 Task: Write a Python program to find the factorial of a user-input number.
Action: Mouse moved to (46, 12)
Screenshot: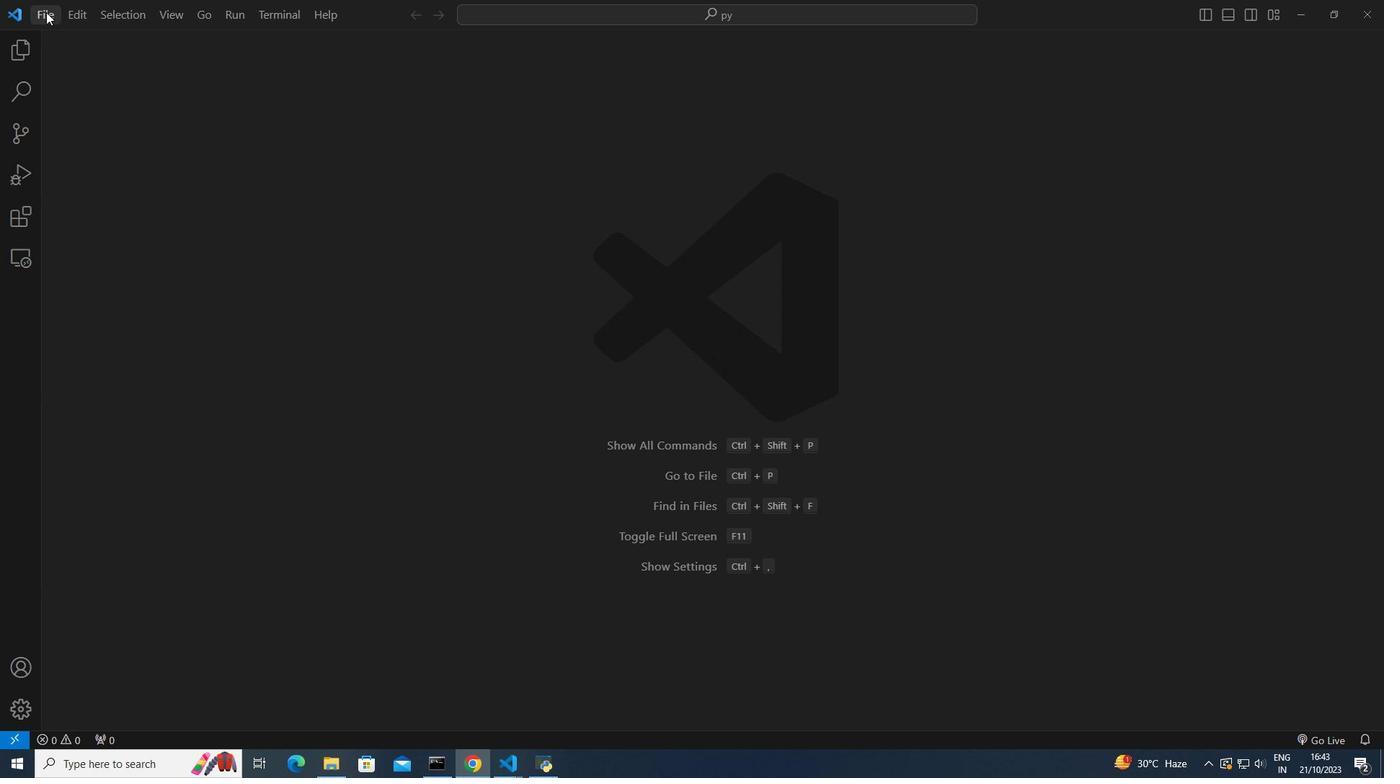 
Action: Mouse pressed left at (46, 12)
Screenshot: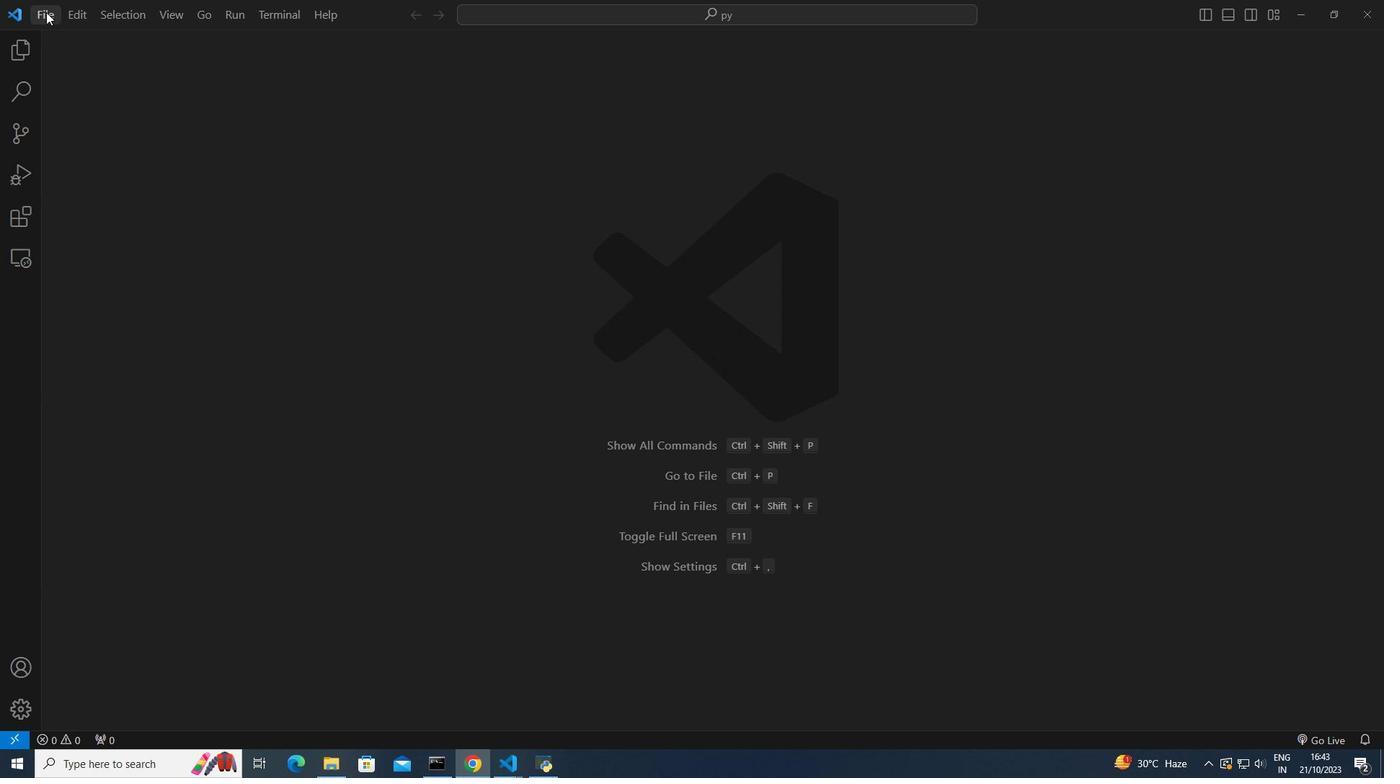 
Action: Mouse moved to (77, 136)
Screenshot: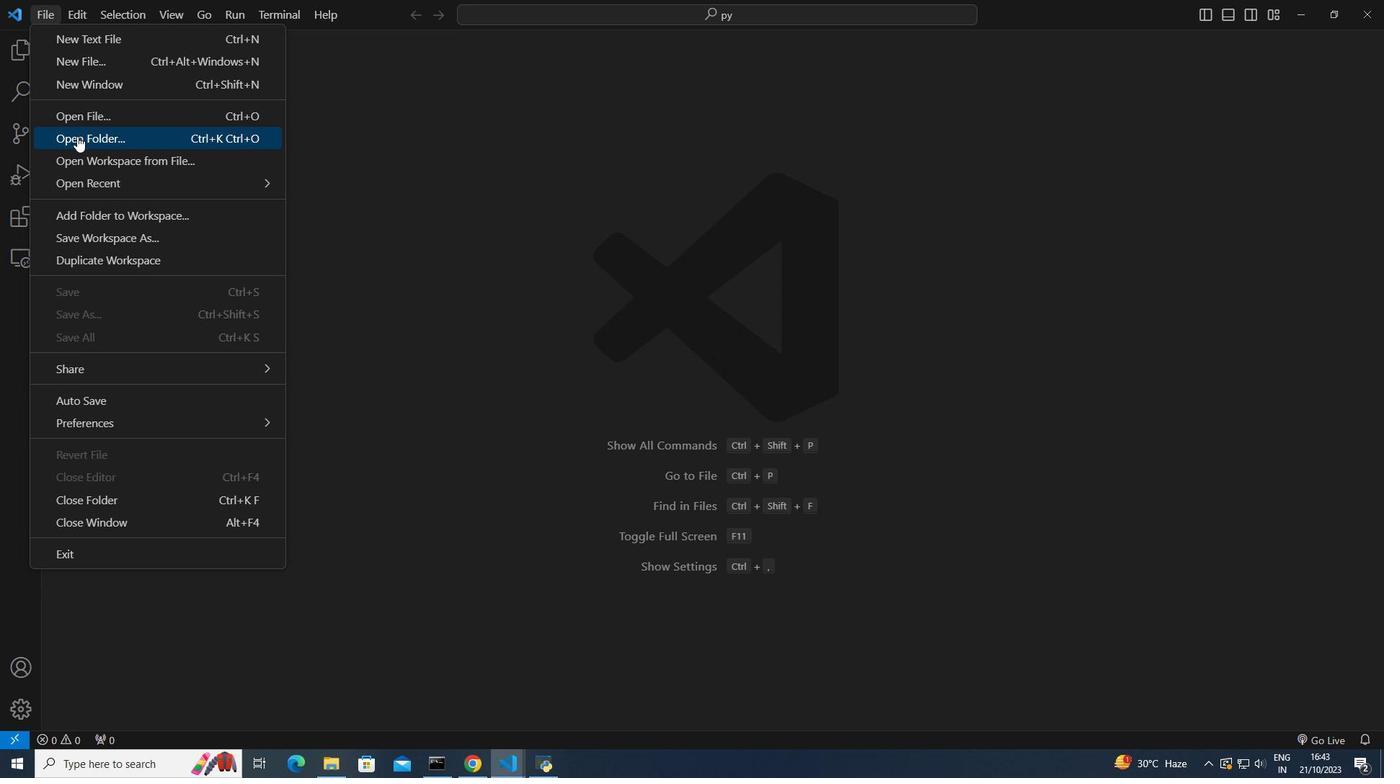
Action: Mouse pressed left at (77, 136)
Screenshot: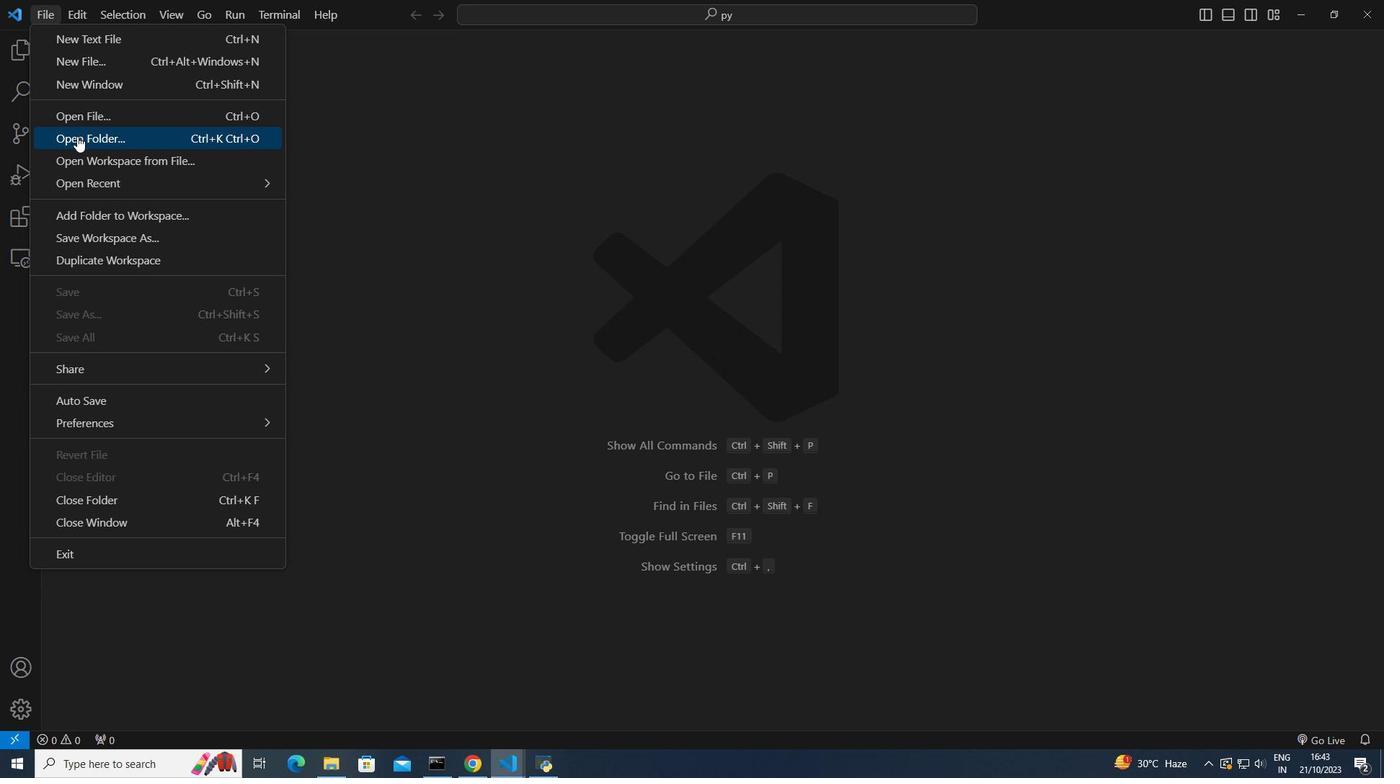 
Action: Mouse moved to (155, 253)
Screenshot: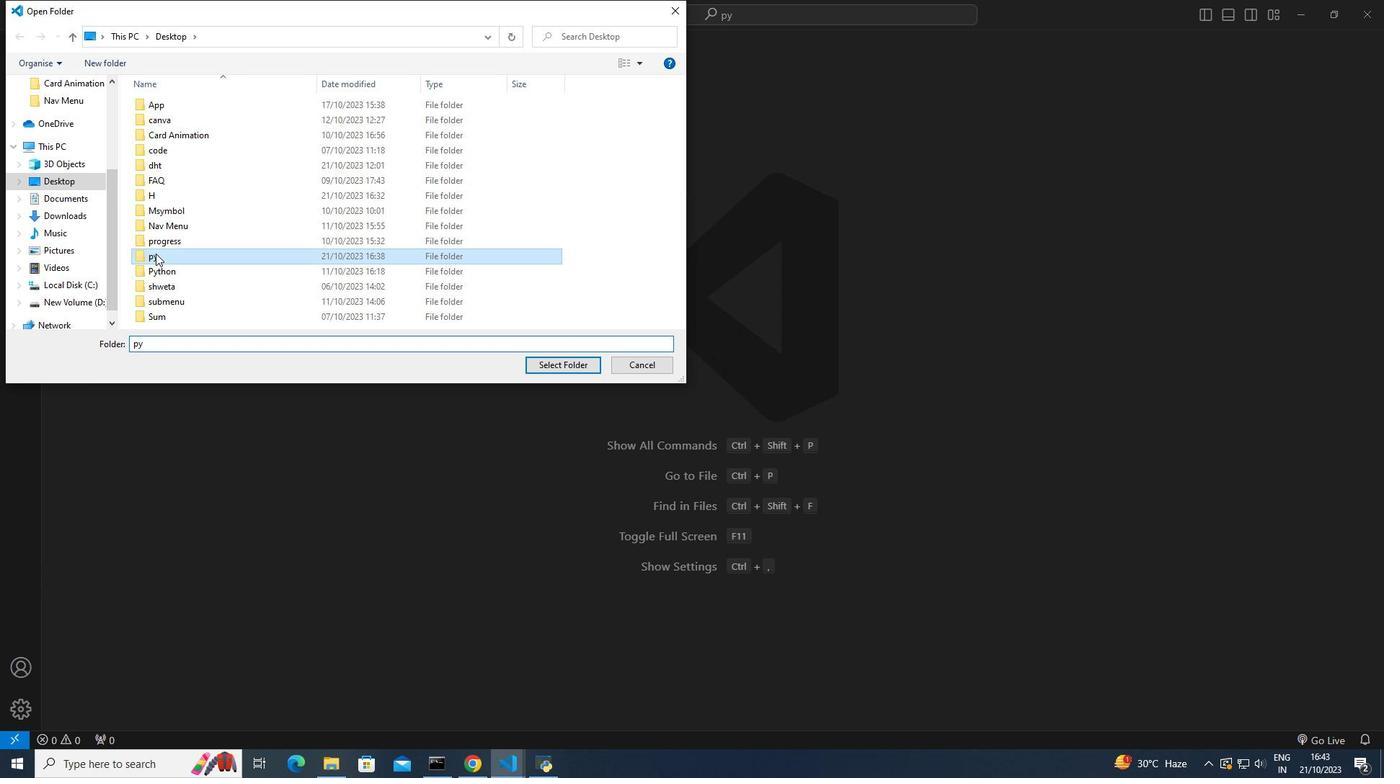 
Action: Mouse pressed left at (155, 253)
Screenshot: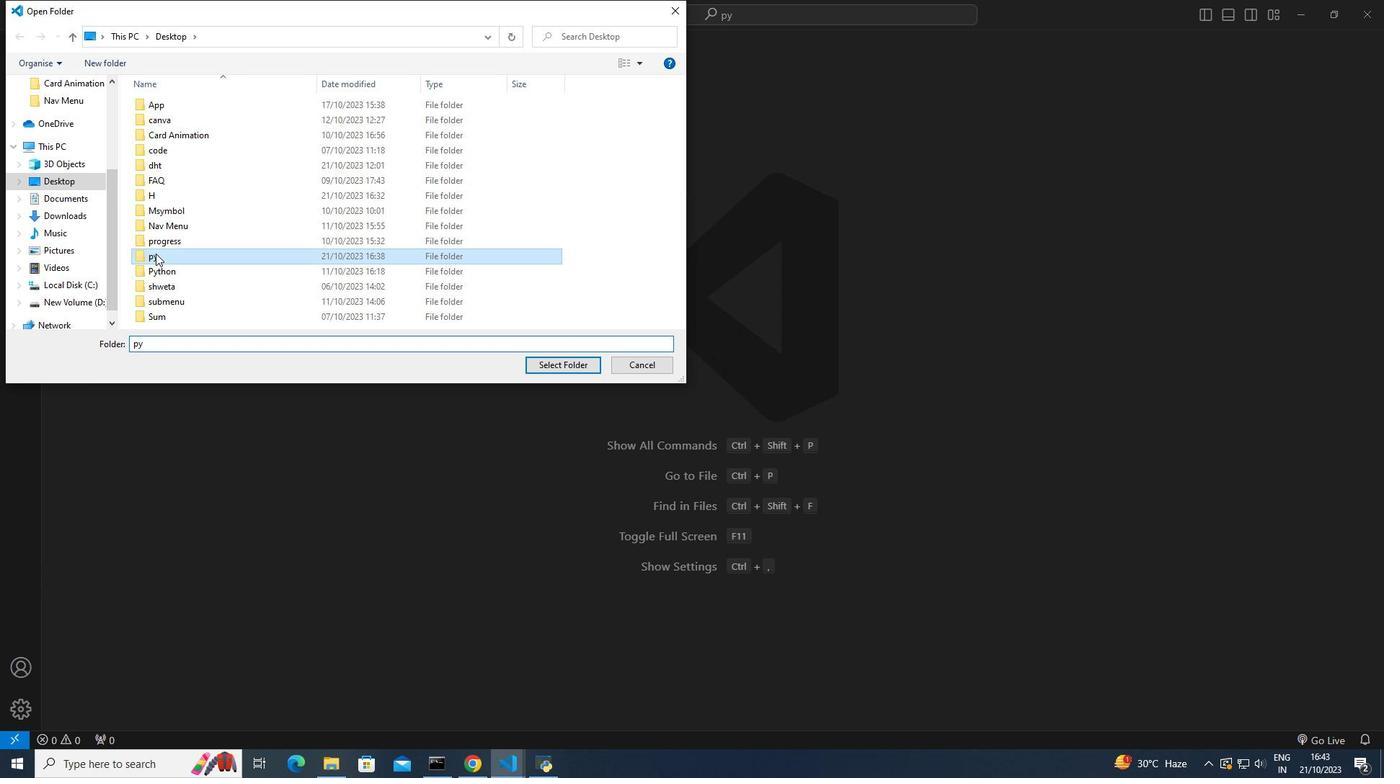 
Action: Mouse moved to (577, 355)
Screenshot: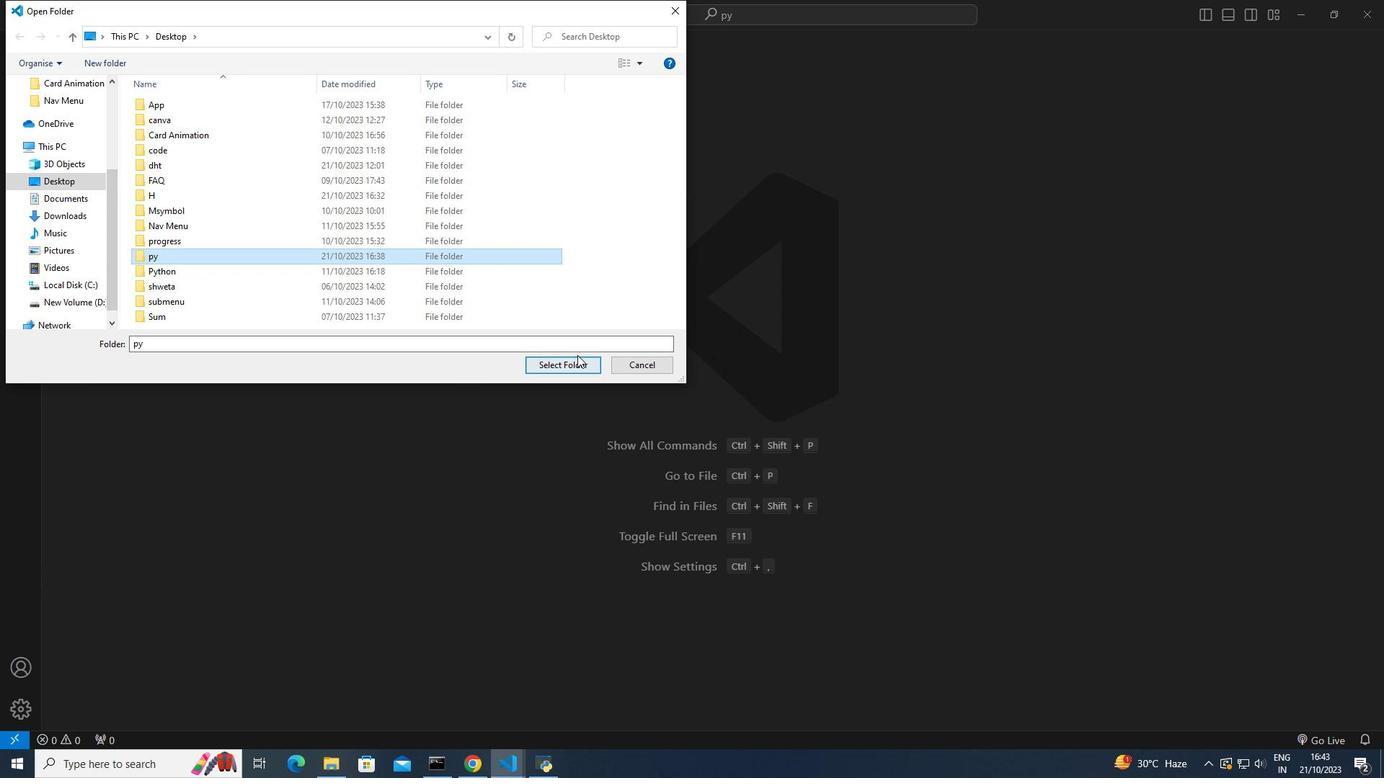 
Action: Mouse pressed left at (577, 355)
Screenshot: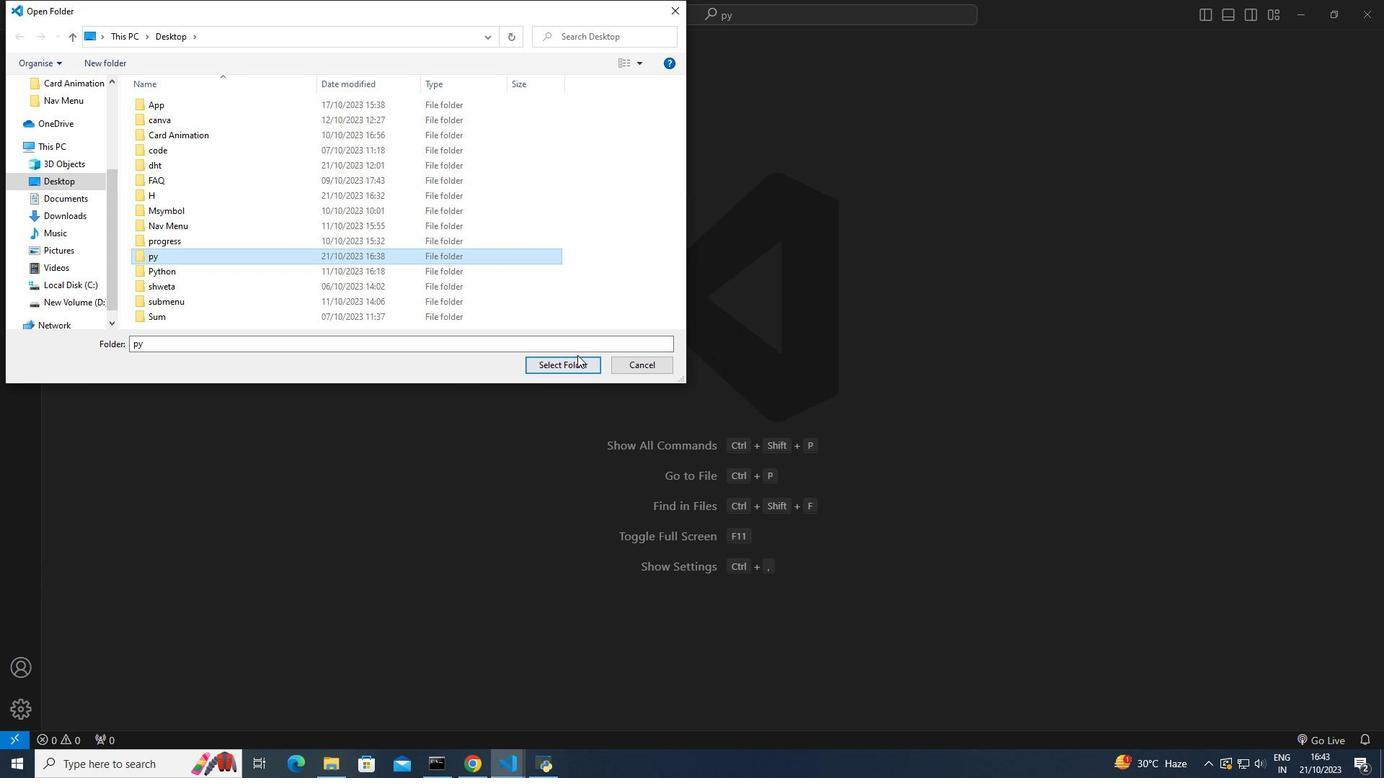 
Action: Mouse moved to (574, 362)
Screenshot: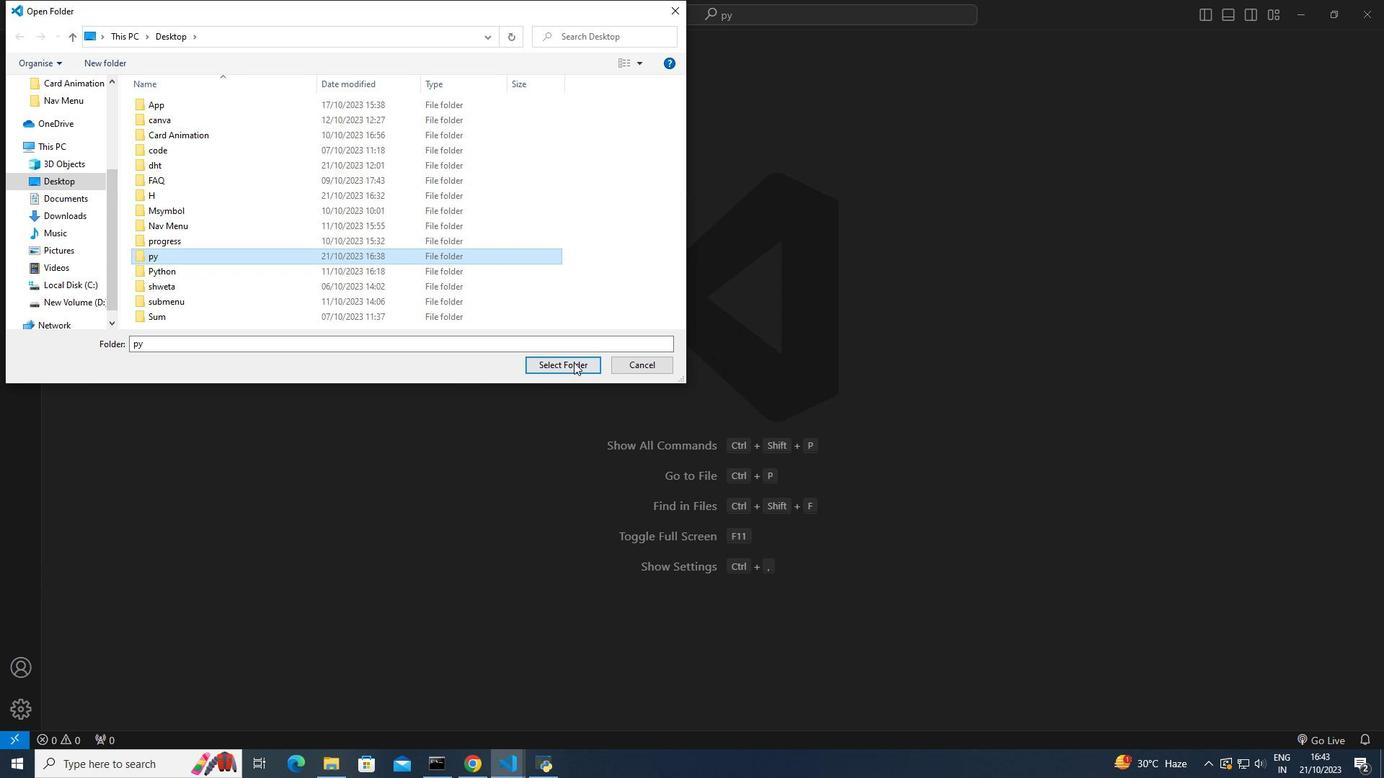 
Action: Mouse pressed left at (574, 362)
Screenshot: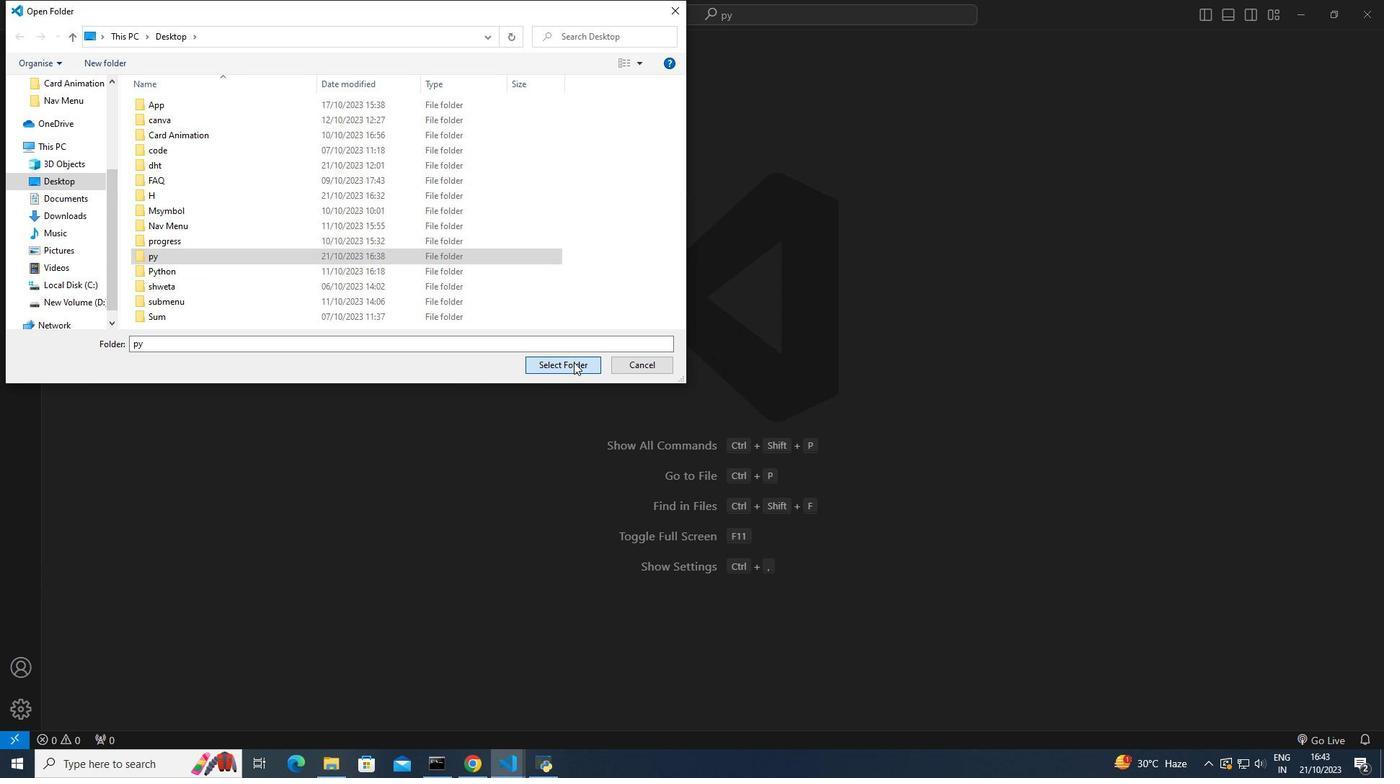 
Action: Mouse moved to (18, 46)
Screenshot: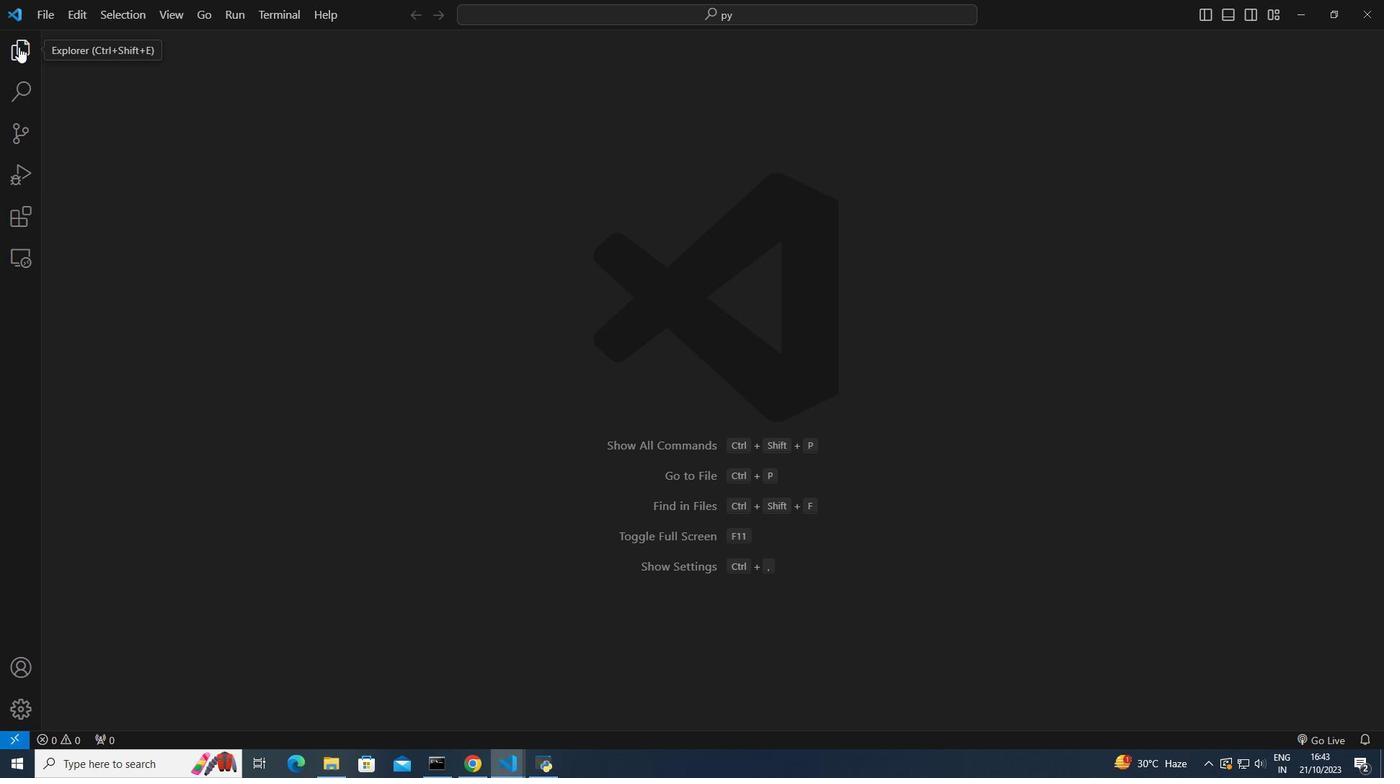 
Action: Mouse pressed left at (18, 46)
Screenshot: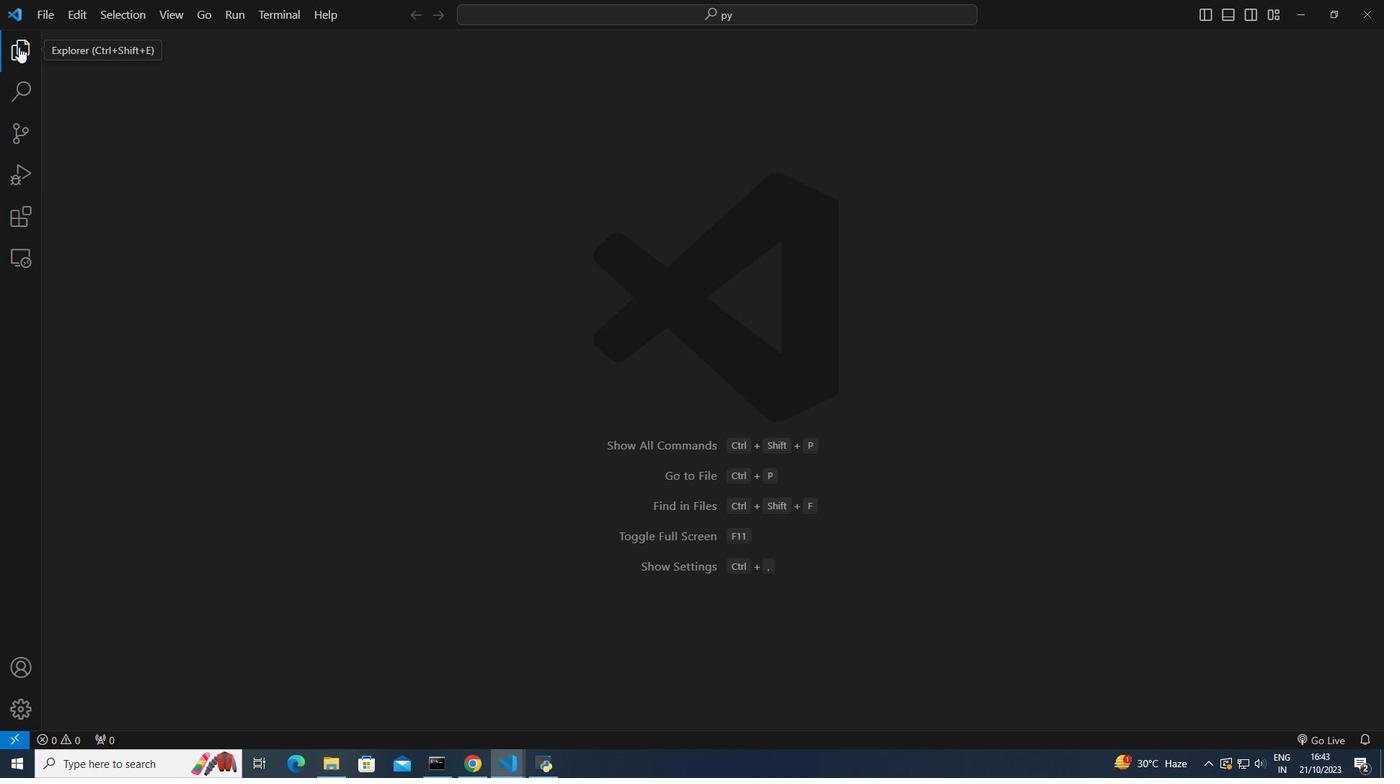
Action: Mouse moved to (189, 67)
Screenshot: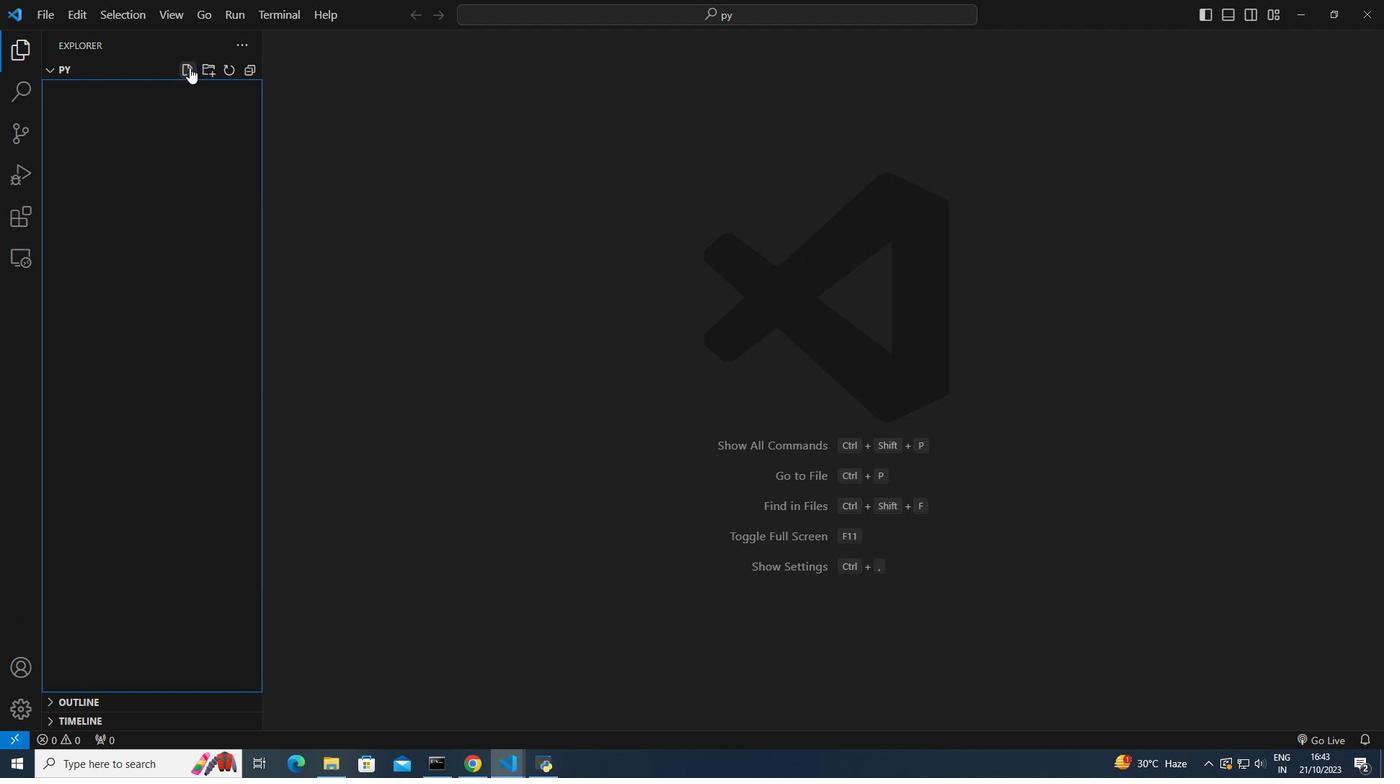 
Action: Mouse pressed left at (189, 67)
Screenshot: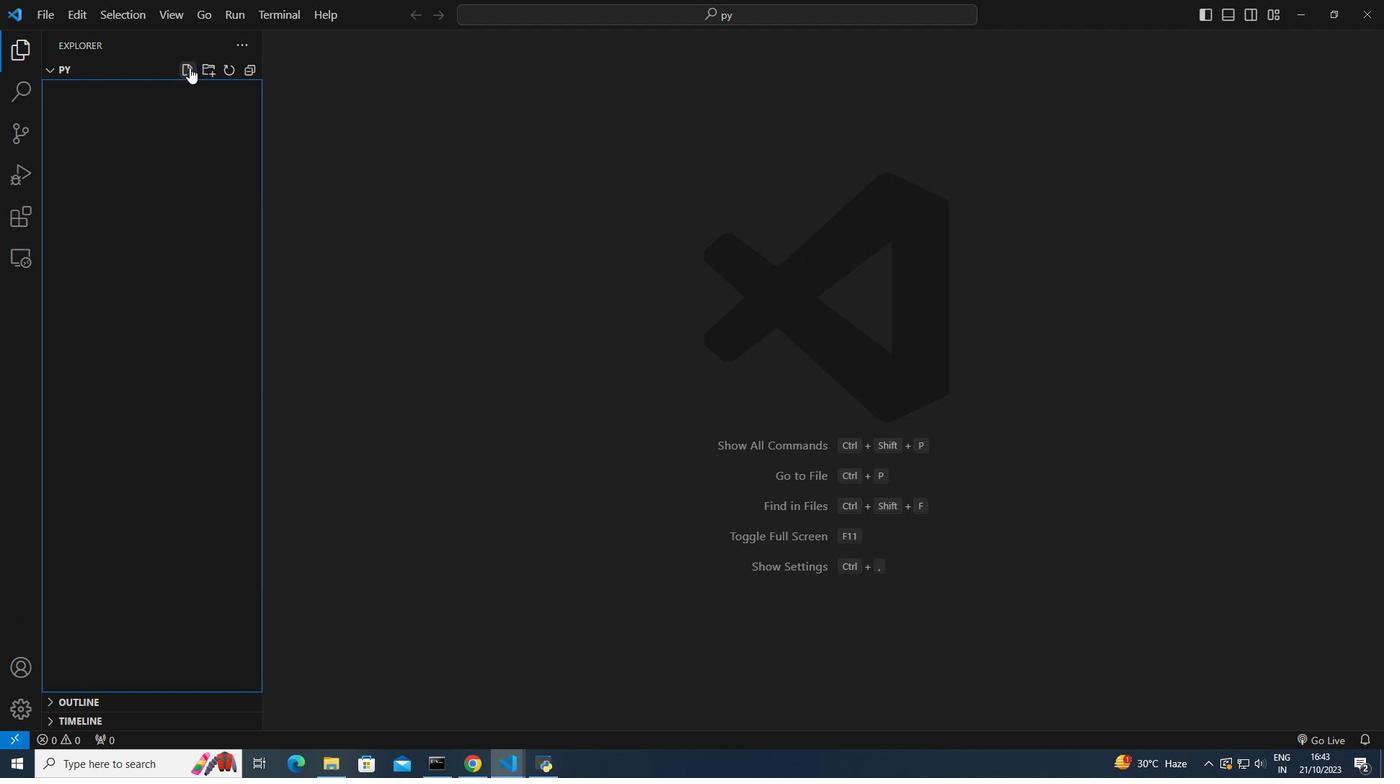 
Action: Mouse moved to (139, 88)
Screenshot: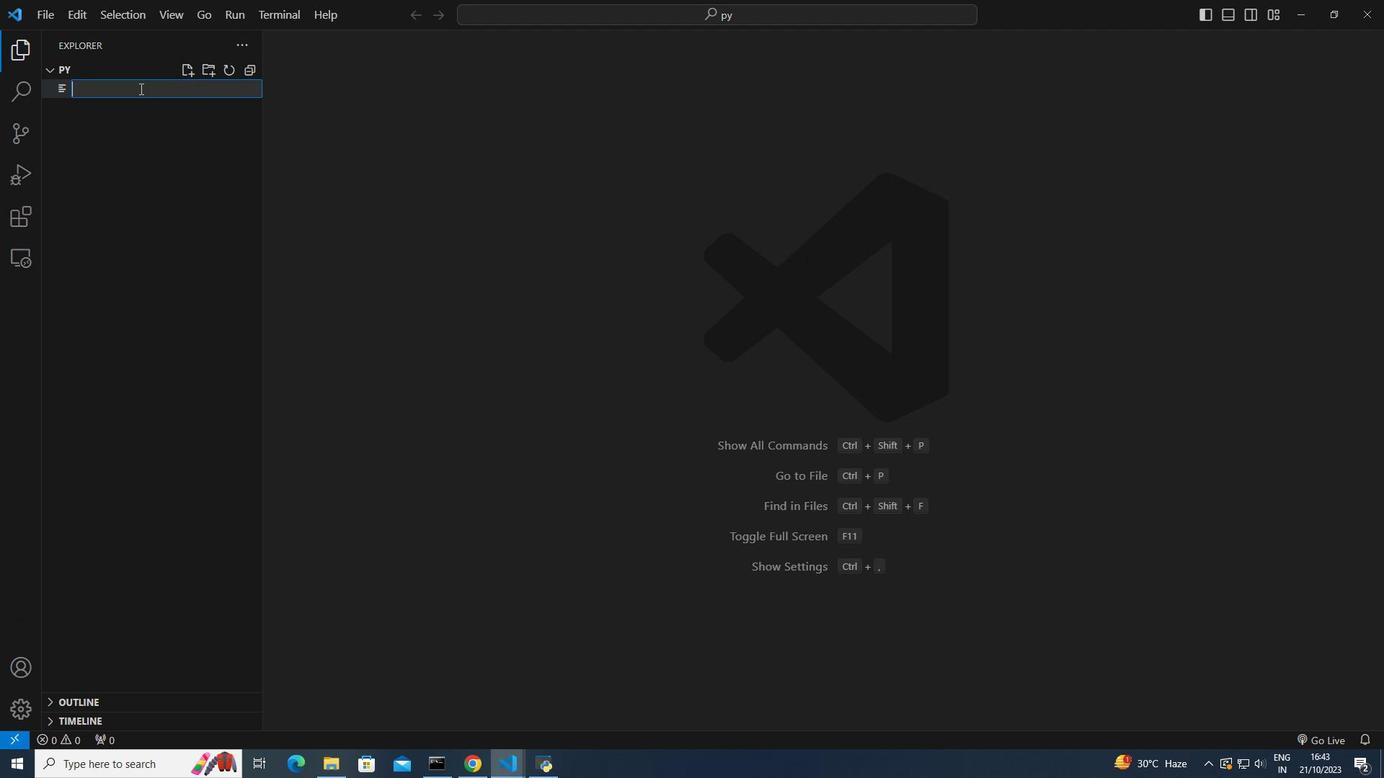 
Action: Key pressed fact.py<Key.enter>
Screenshot: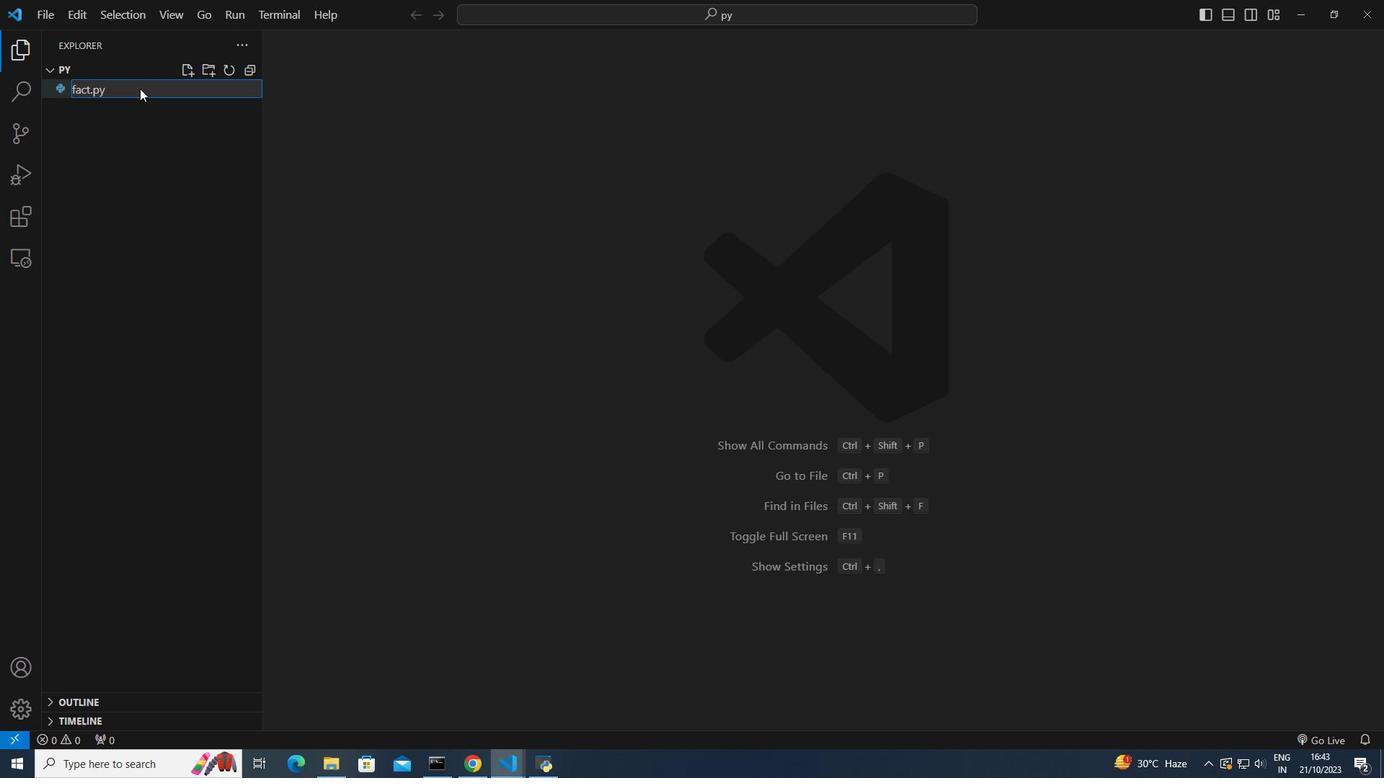 
Action: Mouse moved to (323, 82)
Screenshot: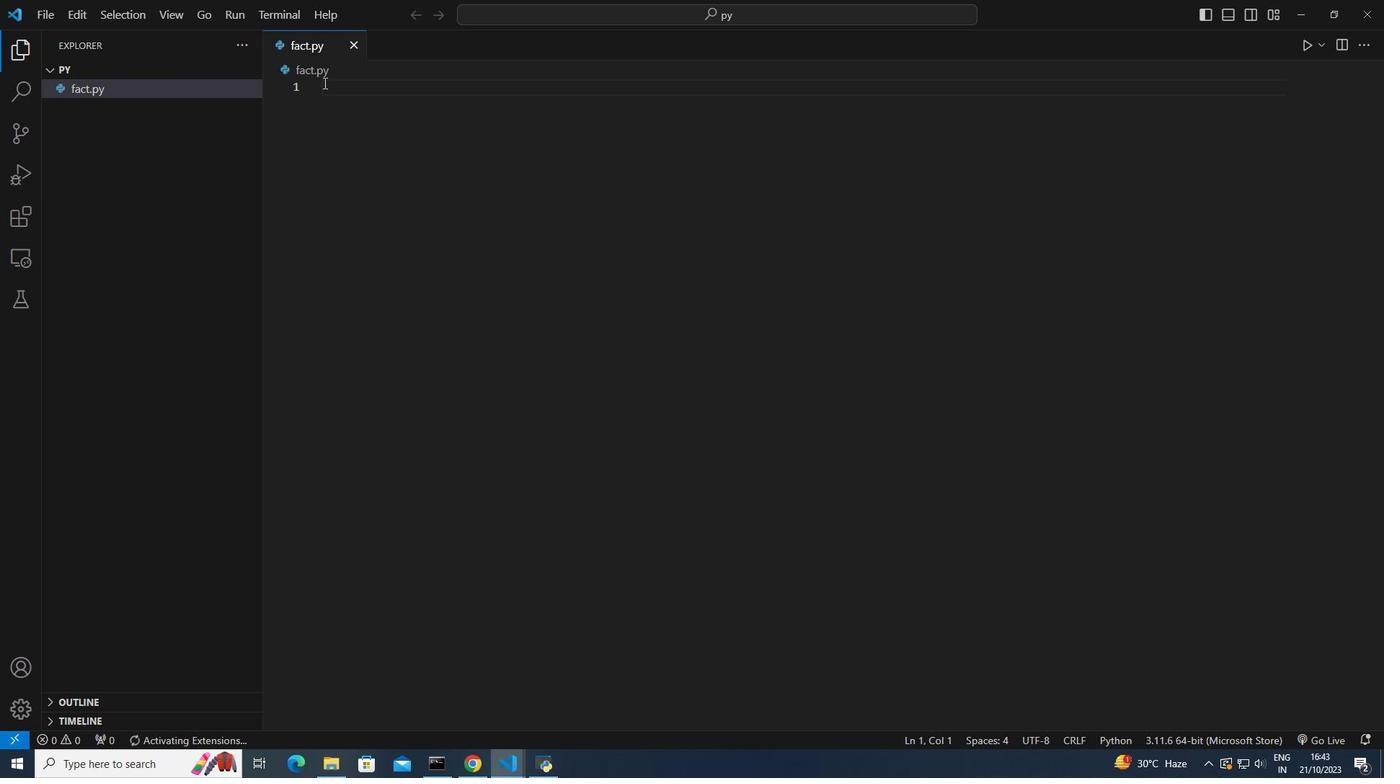 
Action: Mouse pressed left at (323, 82)
Screenshot: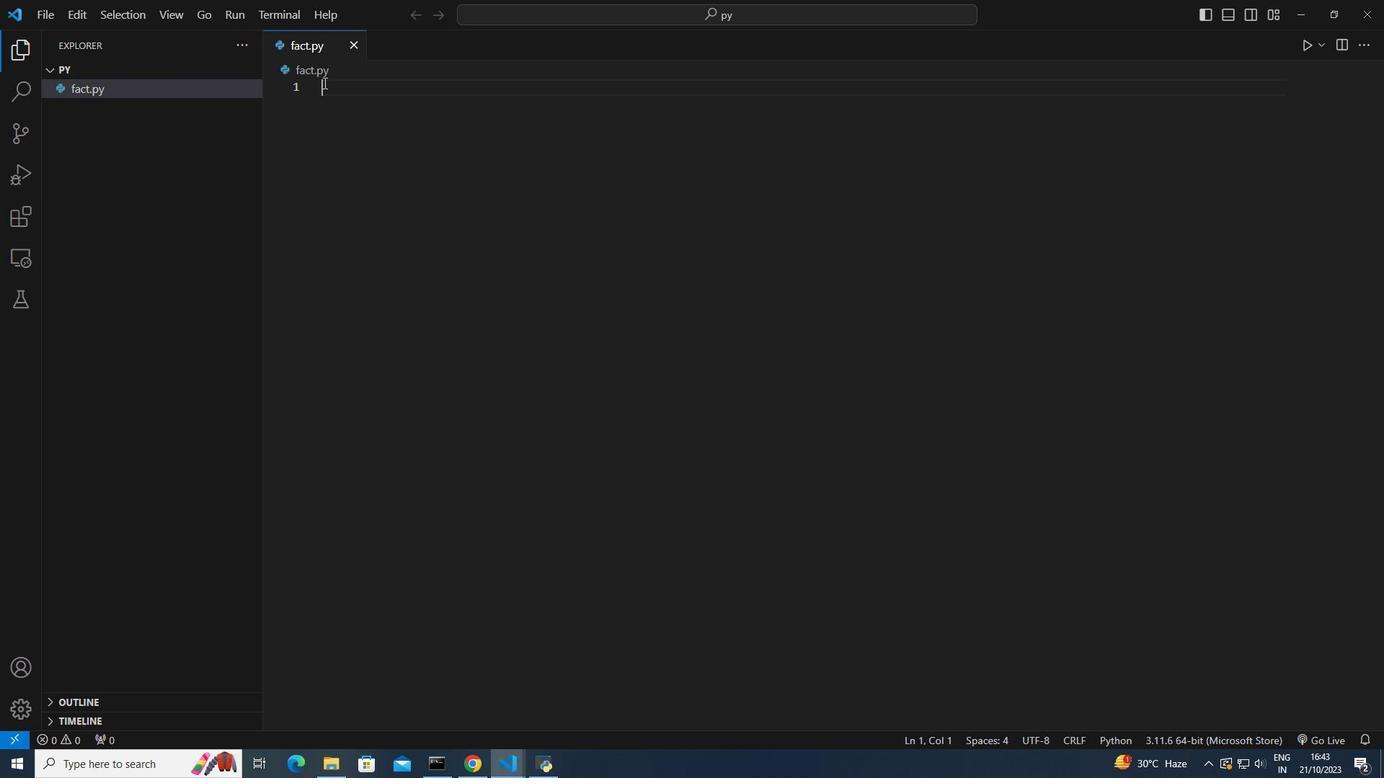 
Action: Key pressed num<Key.space>=<Key.space>int<Key.shift_r>(input<Key.shift_r>(<Key.shift_r>"<Key.shift>Enter<Key.space>a<Key.space>m<Key.backspace>number<Key.shift_r>:<Key.space><Key.right><Key.right><Key.right><Key.enter><Key.enter>factorial<Key.space>=<Key.space>1<Key.enter><Key.enter>if<Key.space>num<Key.space><Key.shift_r><<Key.space>0<Key.shift_r>:<Key.enter>print<Key.shift_r>(<Key.shift_r>"<Key.shift>Factorial<Key.space>is<Key.space>not<Key.space>defined<Key.space>for<Key.space>negative<Key.space>number<Key.shift_r>:<Key.space><Key.right><Key.right><Key.enter><Key.left><Key.left><Key.left><Key.left>elif<Key.space>num<Key.space>==<Key.space>0<Key.shift_r>:<Key.enter>print<Key.shift_r>(<Key.shift_r>"<Key.shift>The<Key.space>factorial<Key.space>of<Key.space>0<Key.space>is<Key.space>1<Key.right><Key.right><Key.enter><Key.left><Key.left><Key.left><Key.left>else<Key.shift_r>:<Key.enter>for<Key.space>i<Key.space>in<Key.space>range<Key.shift_r>(1,<Key.space>num<Key.shift_r>+1<Key.down><Key.right><Key.shift_r>:<Key.enter>factorial<Key.space><Key.shift_r><Key.shift_r><Key.shift_r><Key.shift_r><Key.shift_r><Key.shift_r><Key.shift_r><Key.shift_r>*=<Key.space>i<Key.enter><Key.enter><Key.left><Key.left><Key.left><Key.left>print<Key.shift_r>(f<Key.shift_r>"<Key.shift>The<Key.space>factorial<Key.space>of<Key.space><Key.shift_r>(<Key.backspace><Key.shift_r>{num<Key.right><Key.space>is<Key.space><Key.shift_r>{factorial<Key.right><Key.right><Key.right>ctrl+S
Screenshot: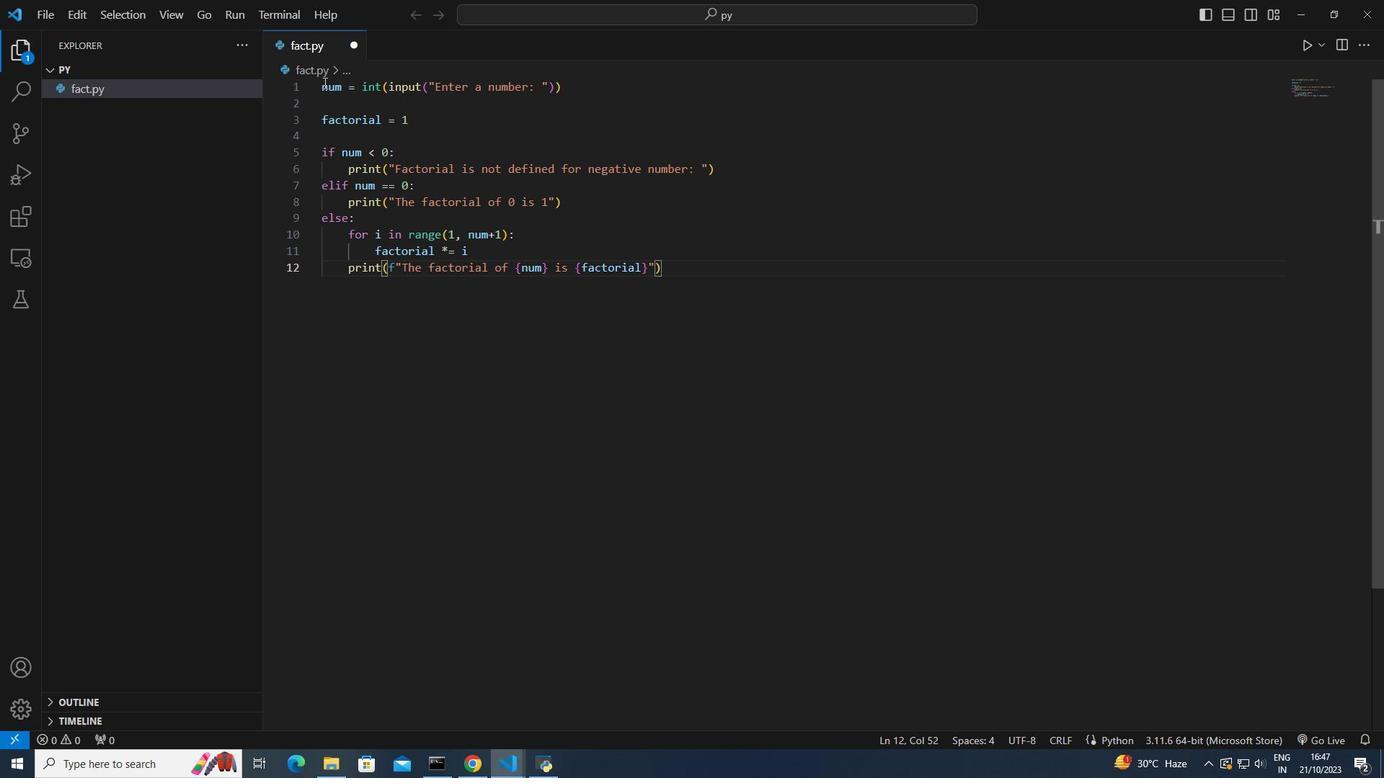 
Action: Mouse moved to (450, 168)
Screenshot: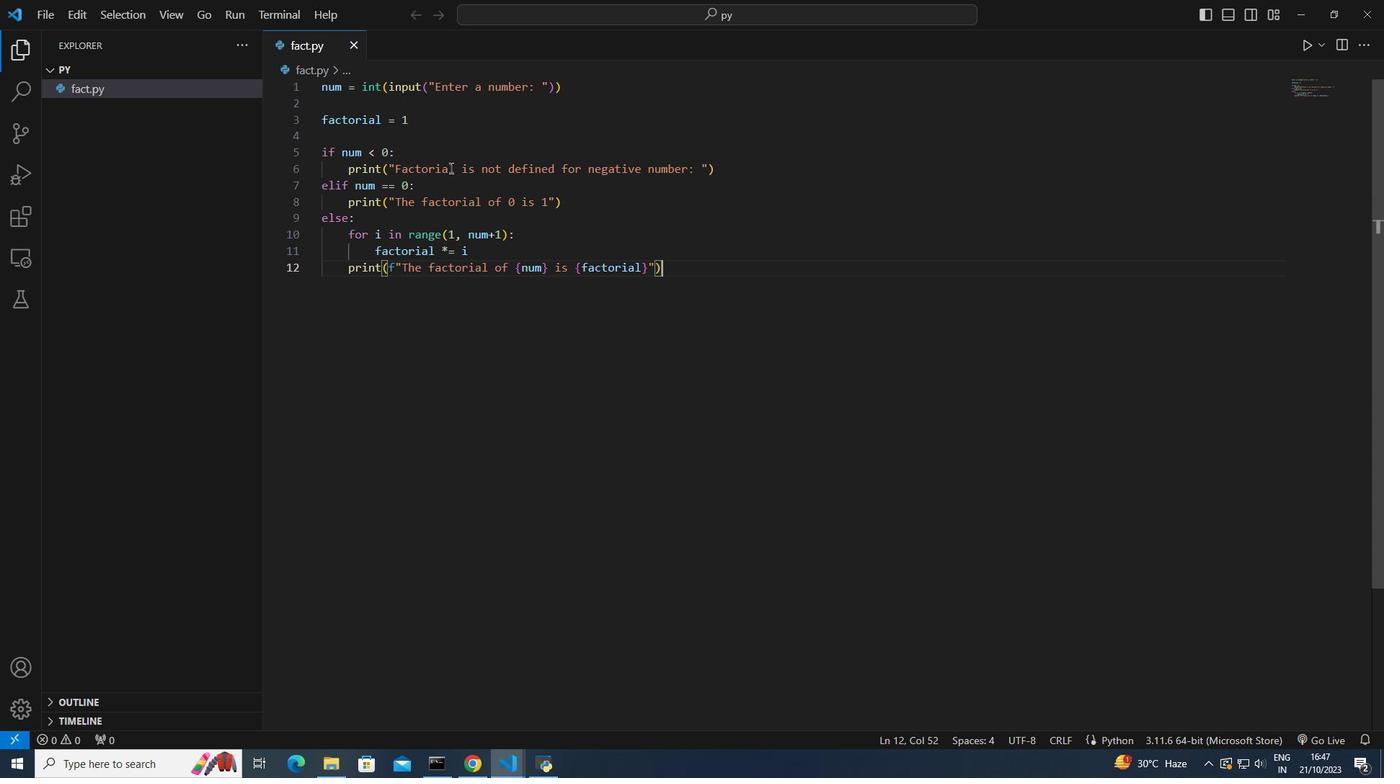 
Action: Mouse pressed right at (450, 168)
Screenshot: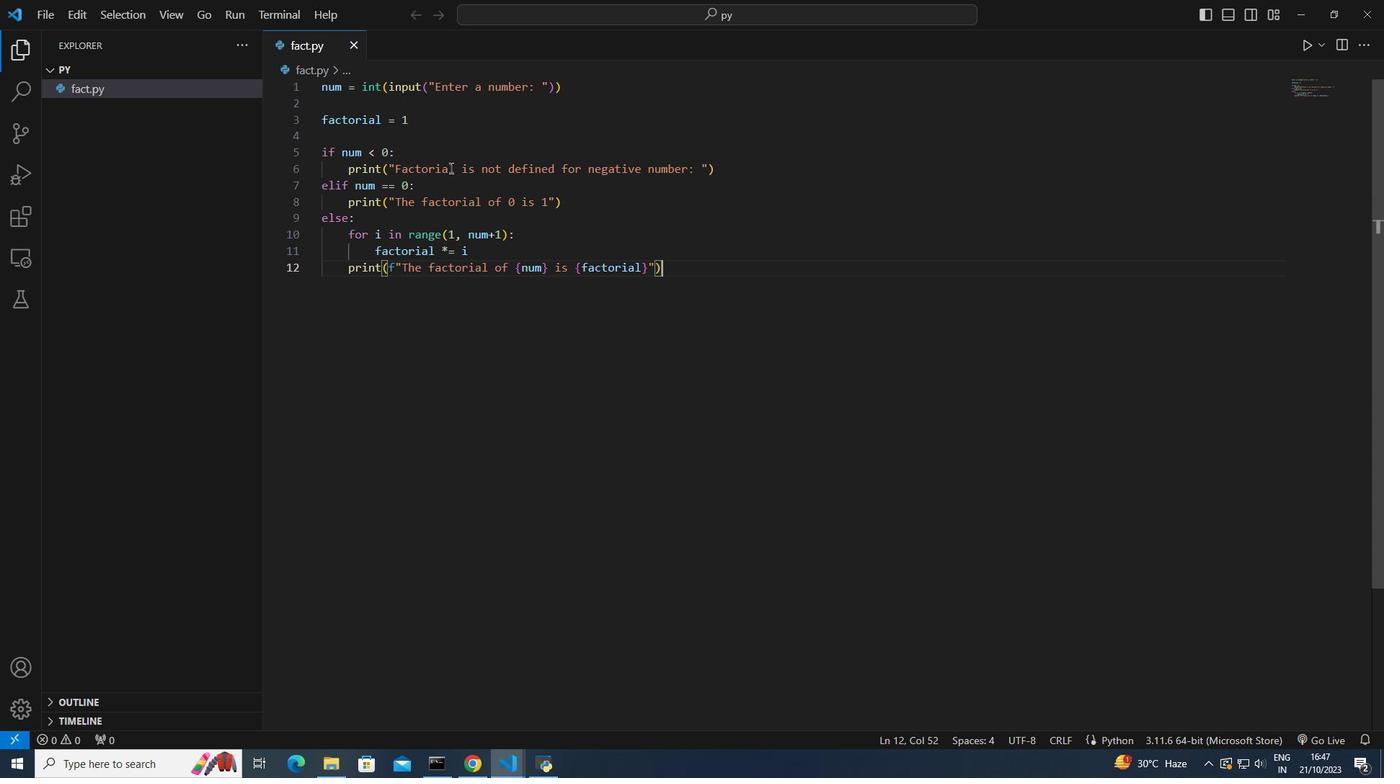 
Action: Mouse moved to (760, 608)
Screenshot: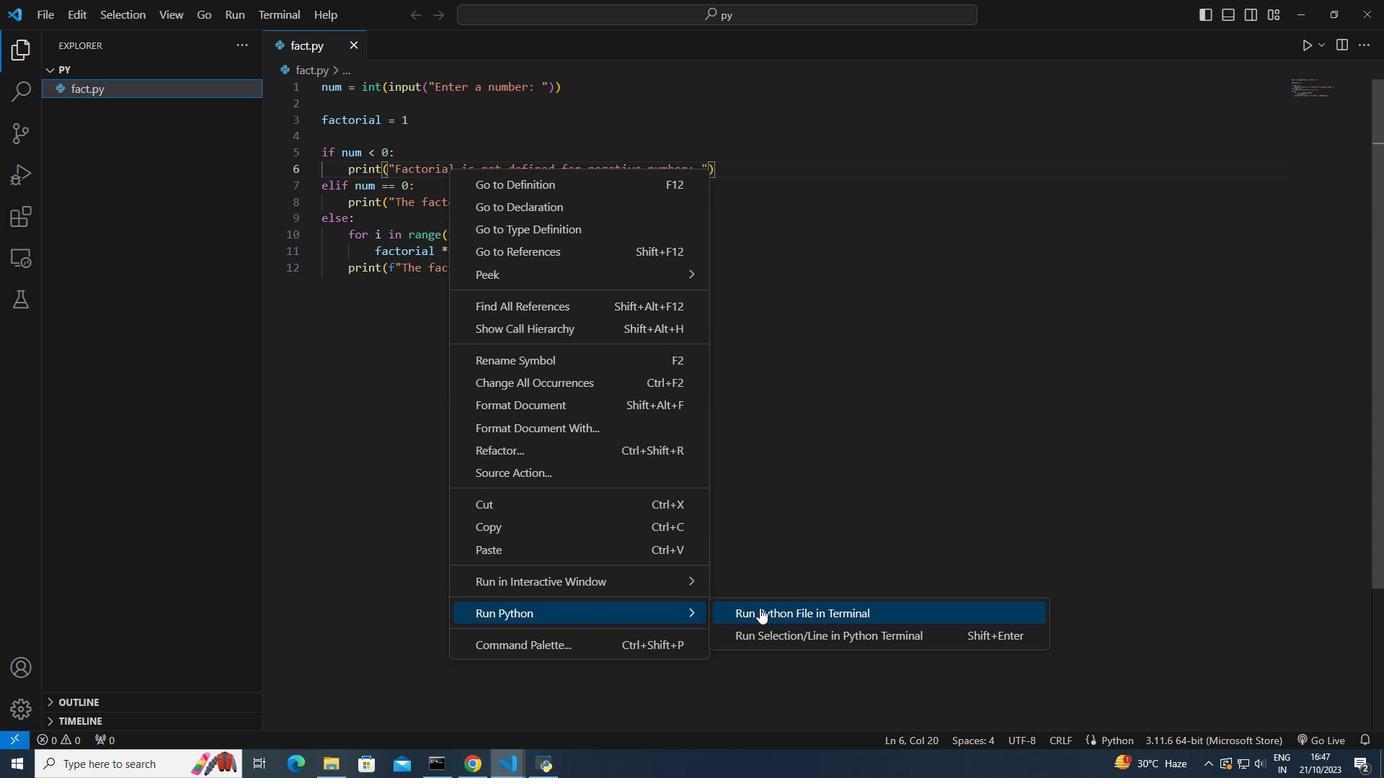 
Action: Mouse pressed left at (760, 608)
Screenshot: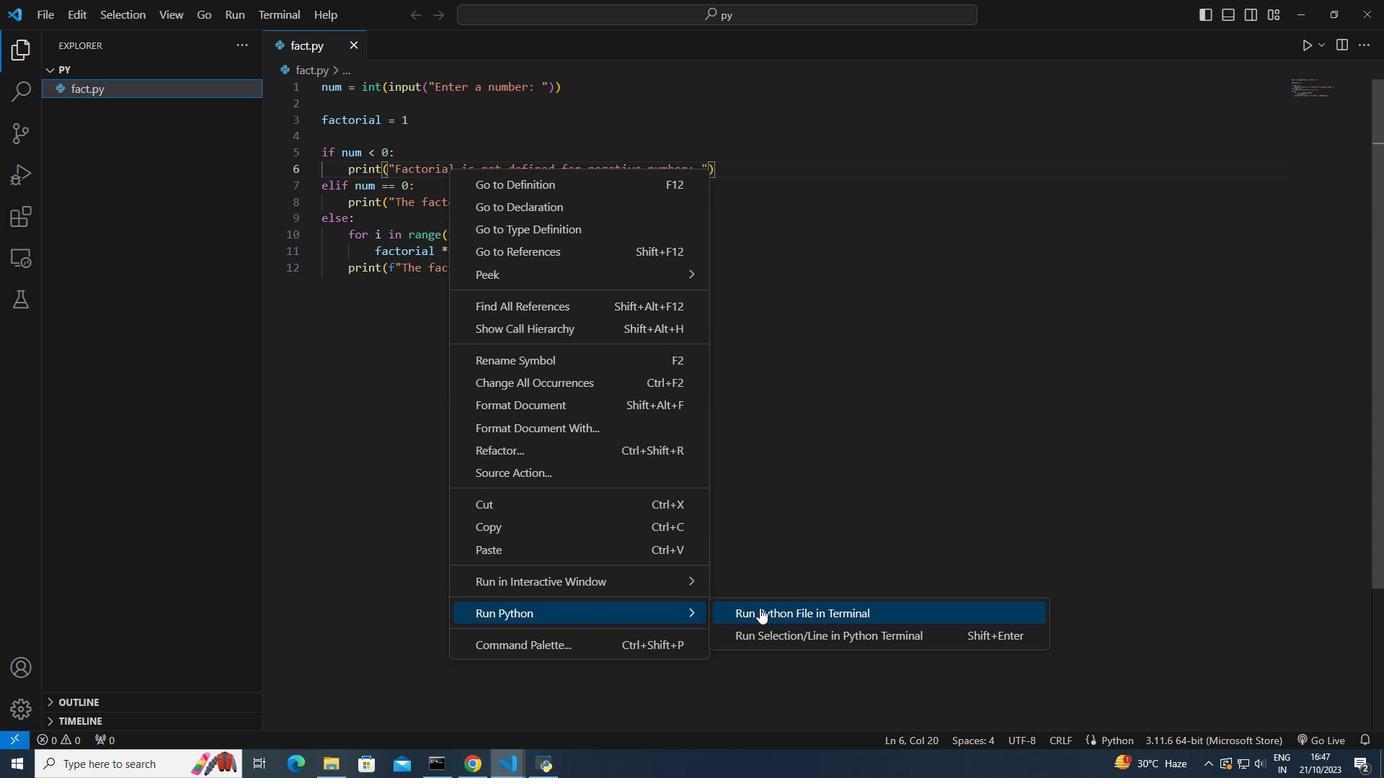 
Action: Mouse moved to (393, 582)
Screenshot: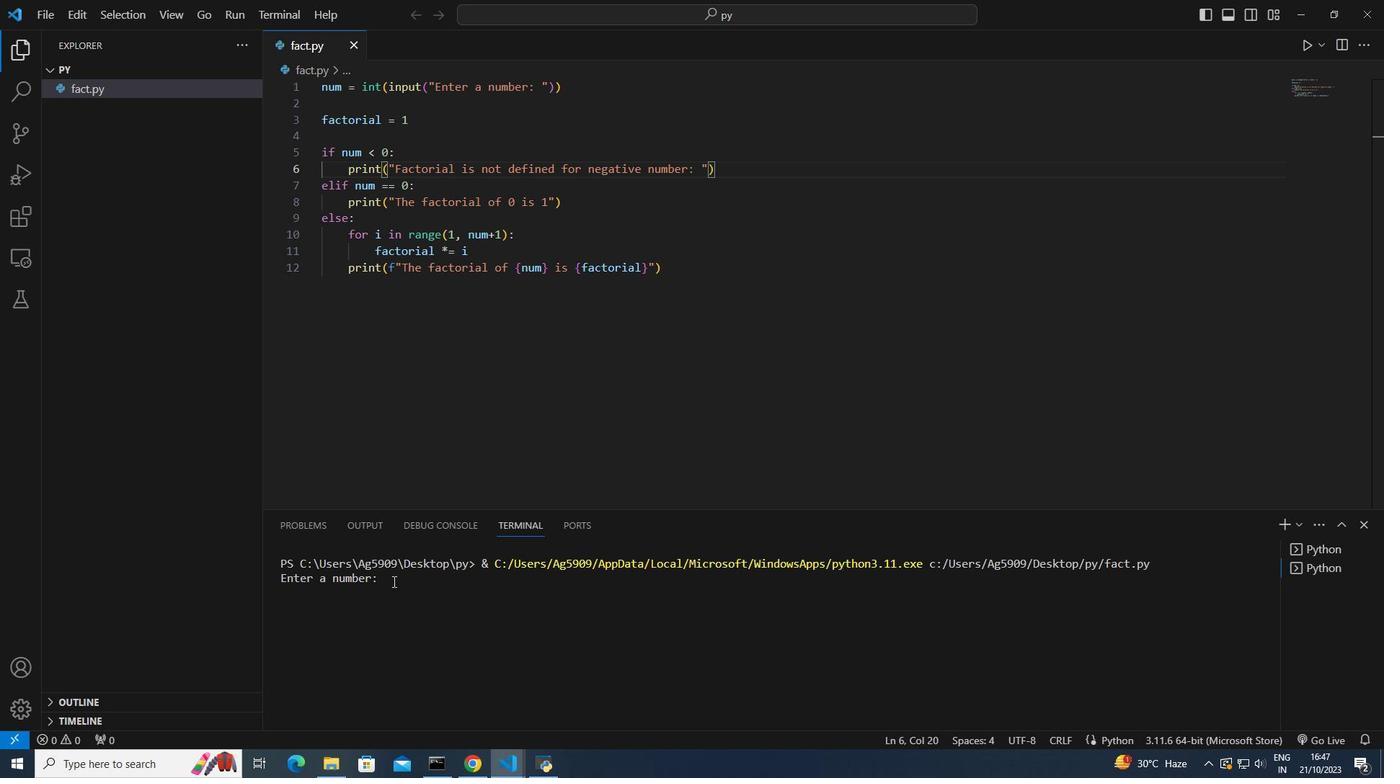 
Action: Mouse pressed left at (393, 582)
Screenshot: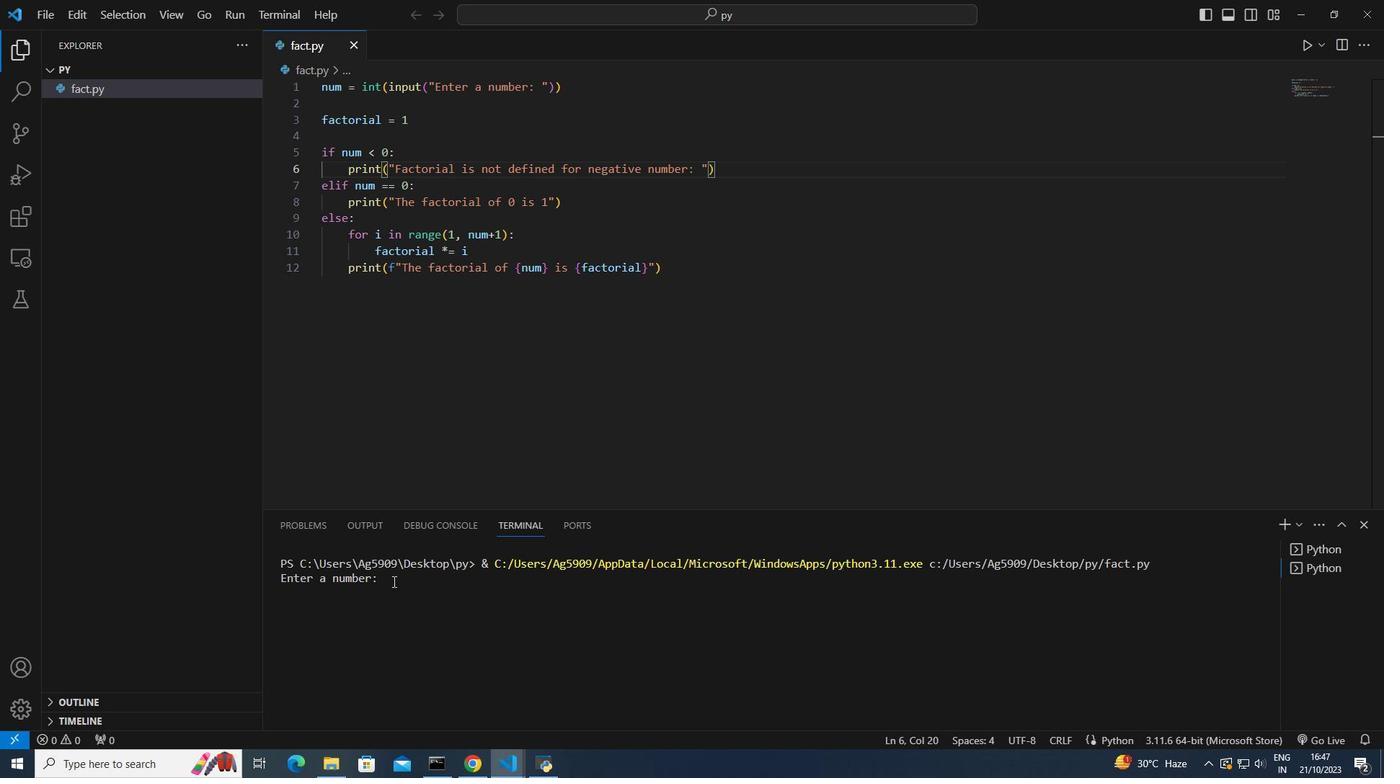 
Action: Key pressed 12<Key.enter>
Screenshot: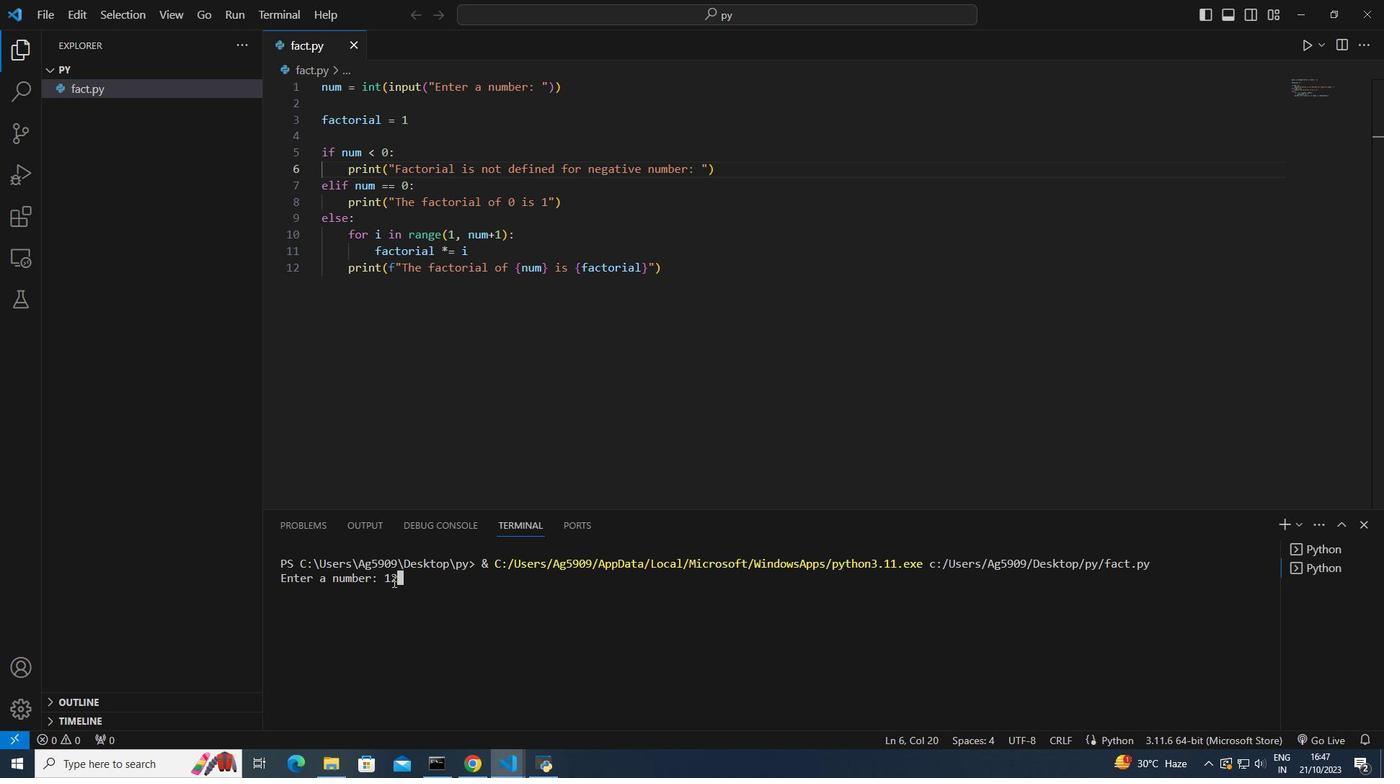 
Action: Mouse moved to (472, 484)
Screenshot: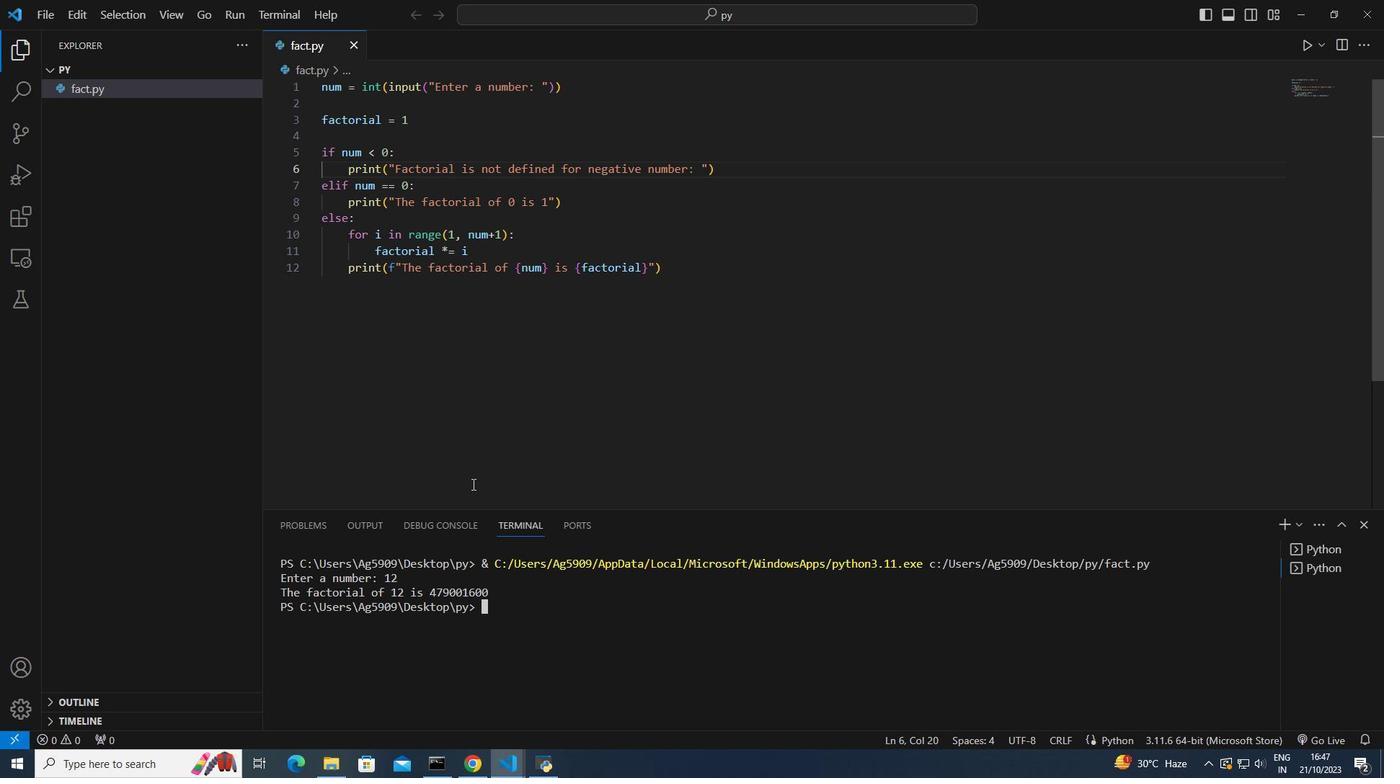 
